 Task: Toggle the option "Notify me only if I have responded "Yes" or "Maybe".
Action: Mouse moved to (1036, 104)
Screenshot: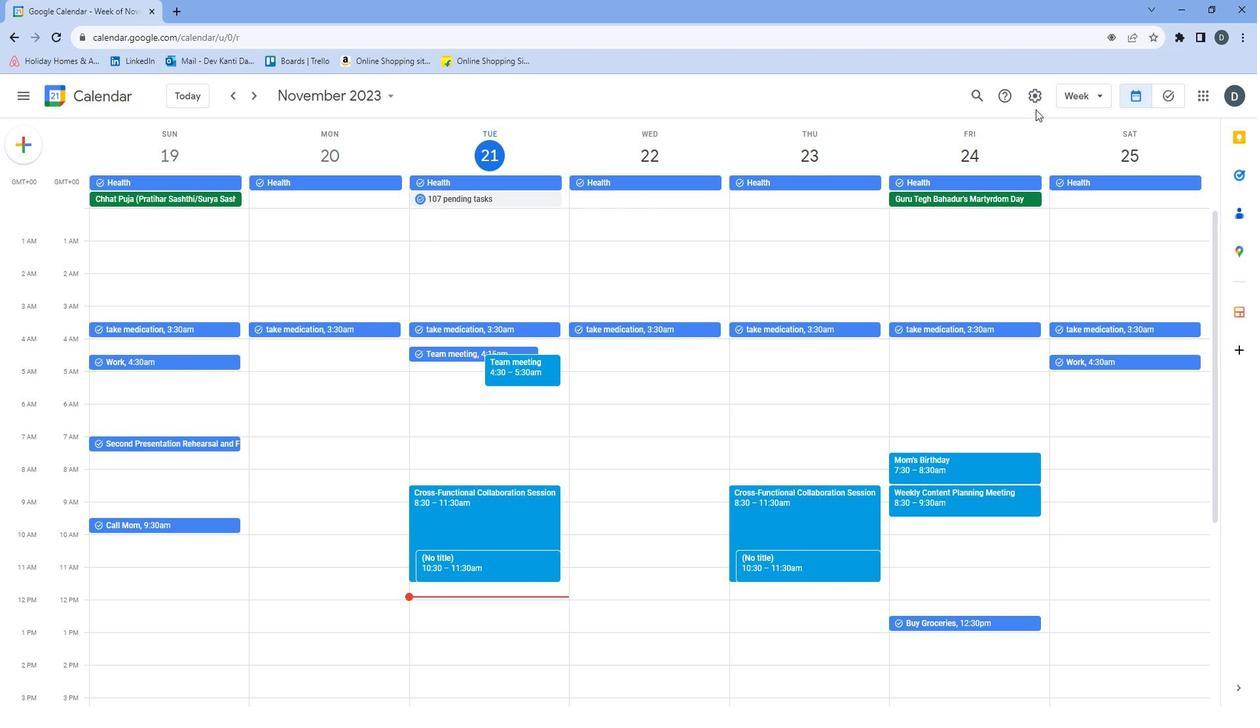 
Action: Mouse pressed left at (1036, 104)
Screenshot: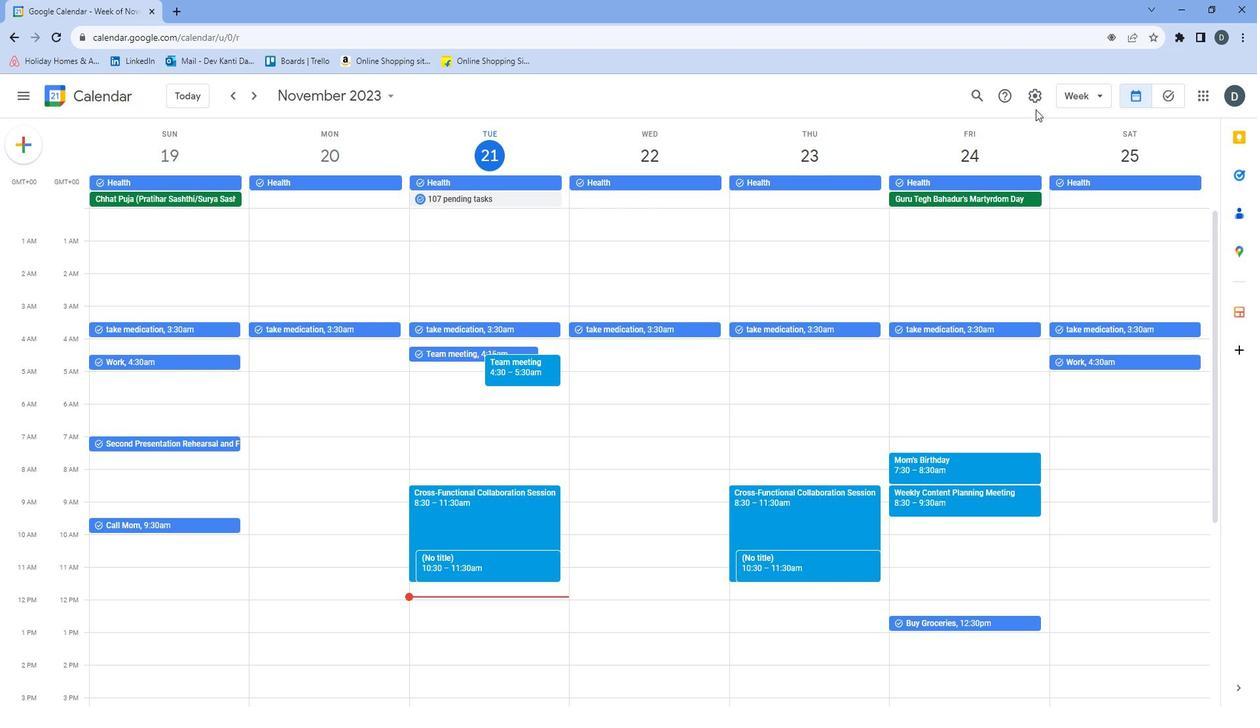 
Action: Mouse moved to (1053, 114)
Screenshot: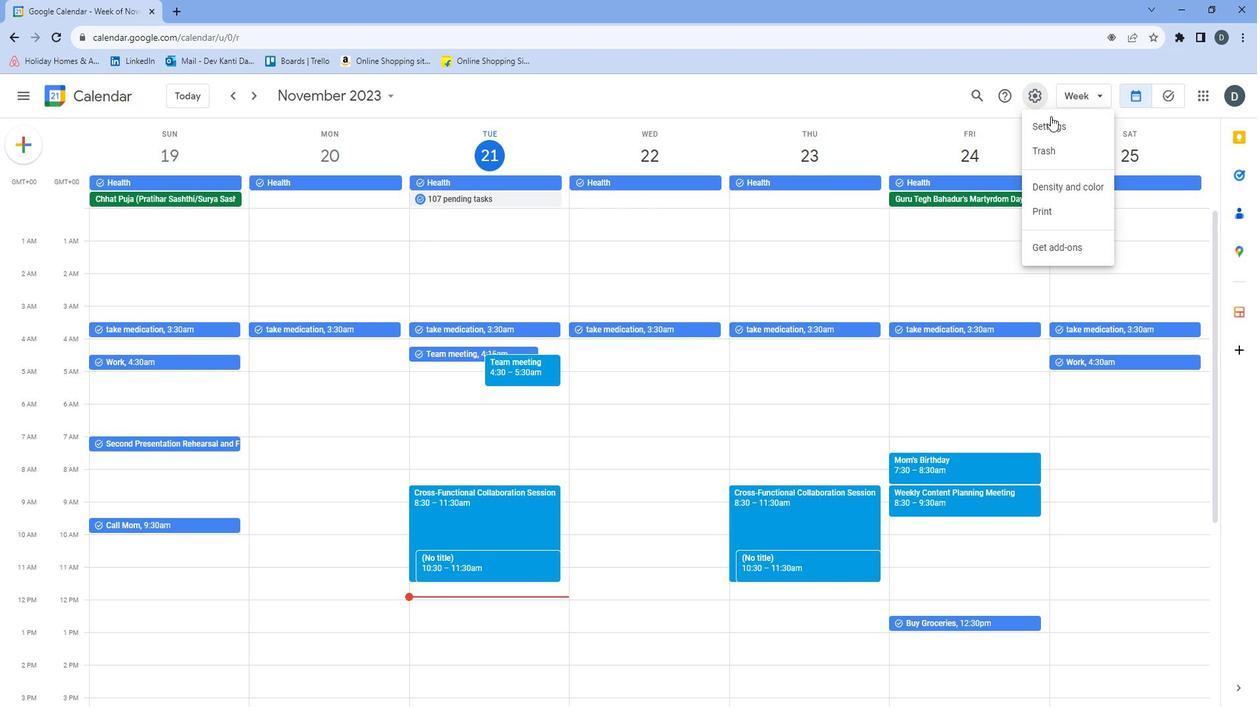 
Action: Mouse pressed left at (1053, 114)
Screenshot: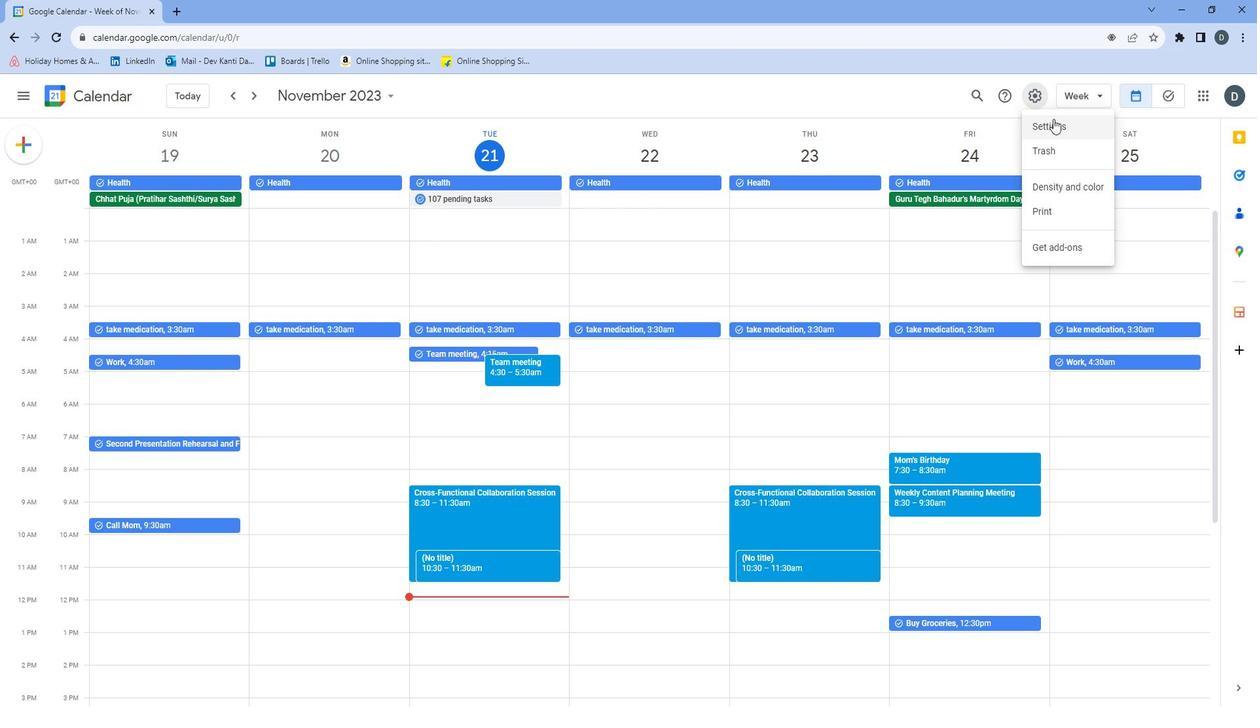 
Action: Mouse moved to (720, 284)
Screenshot: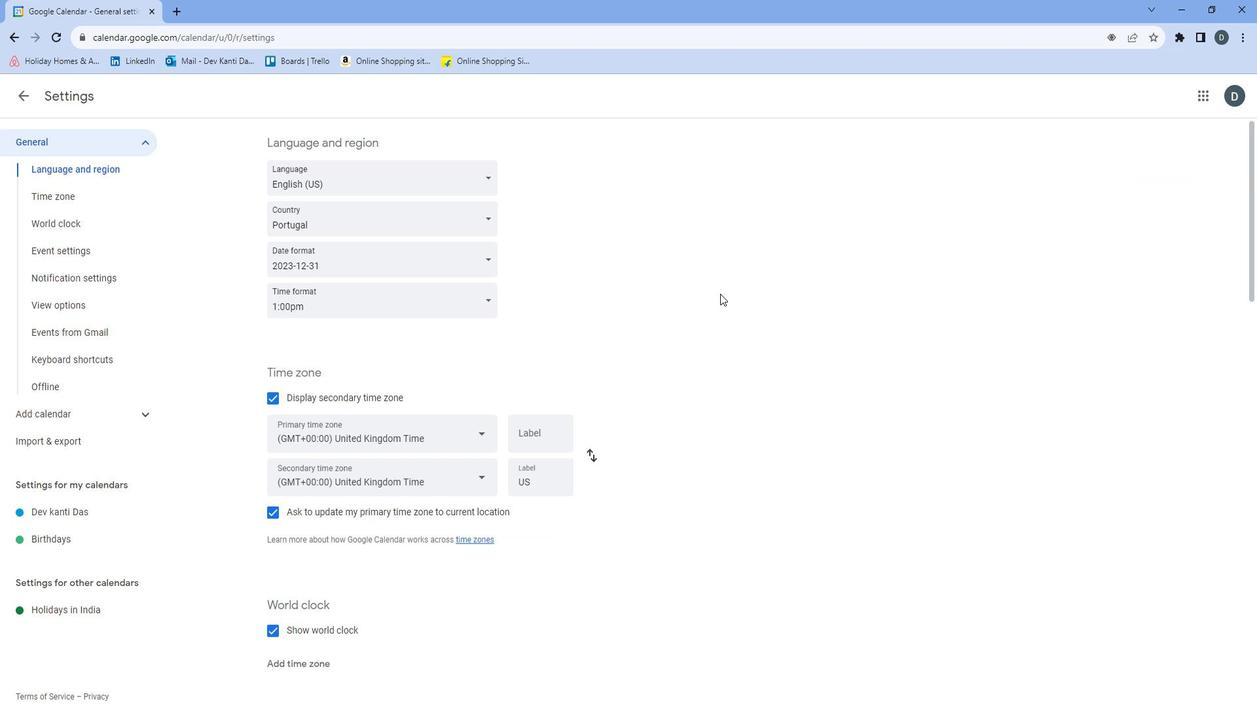 
Action: Mouse scrolled (720, 283) with delta (0, 0)
Screenshot: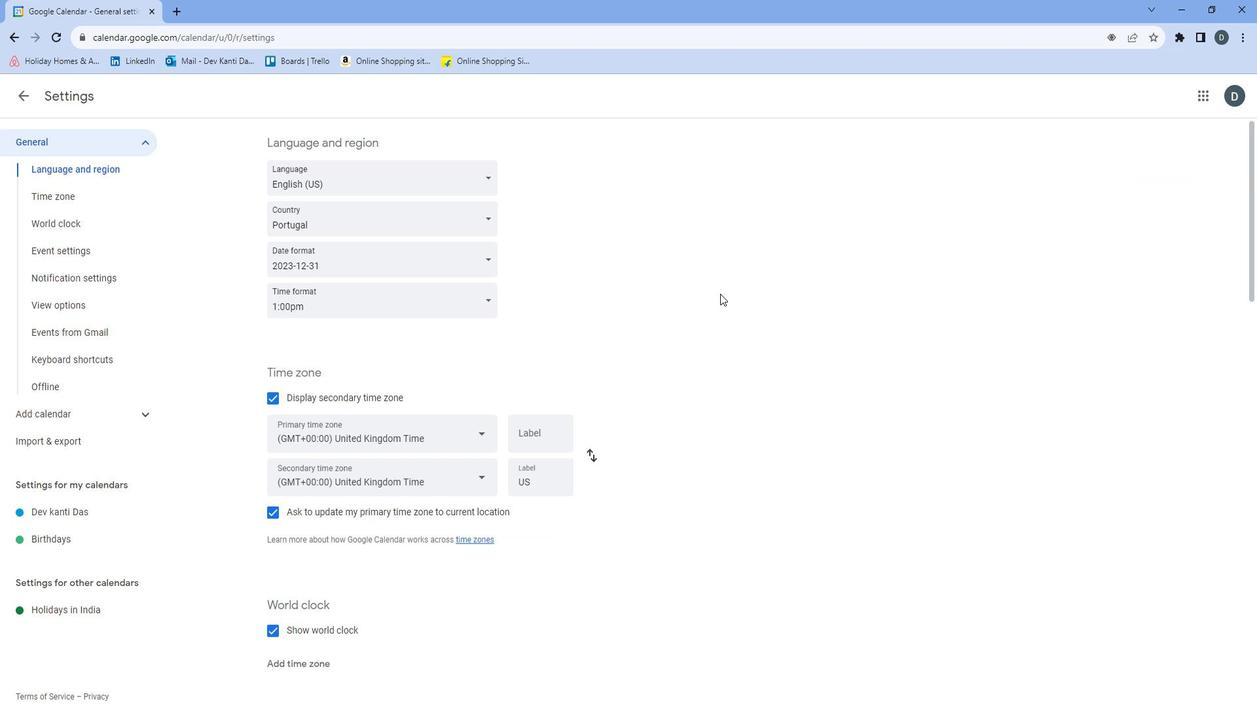 
Action: Mouse moved to (715, 300)
Screenshot: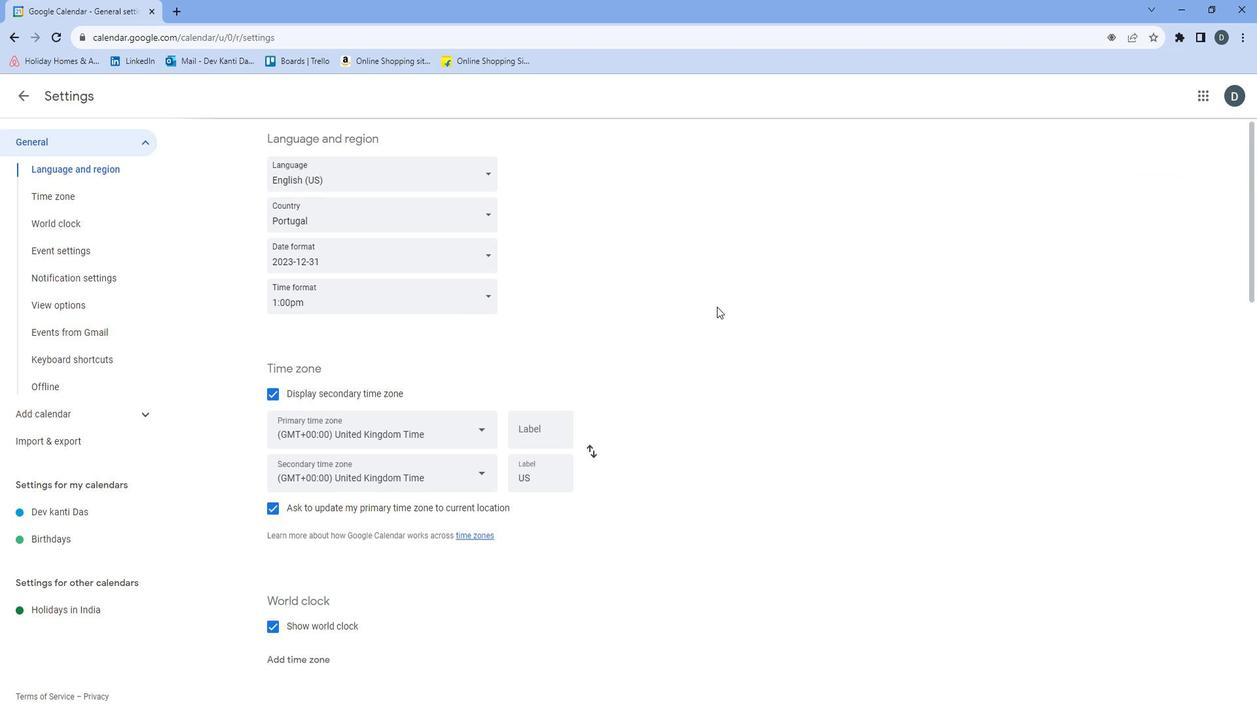 
Action: Mouse scrolled (715, 299) with delta (0, 0)
Screenshot: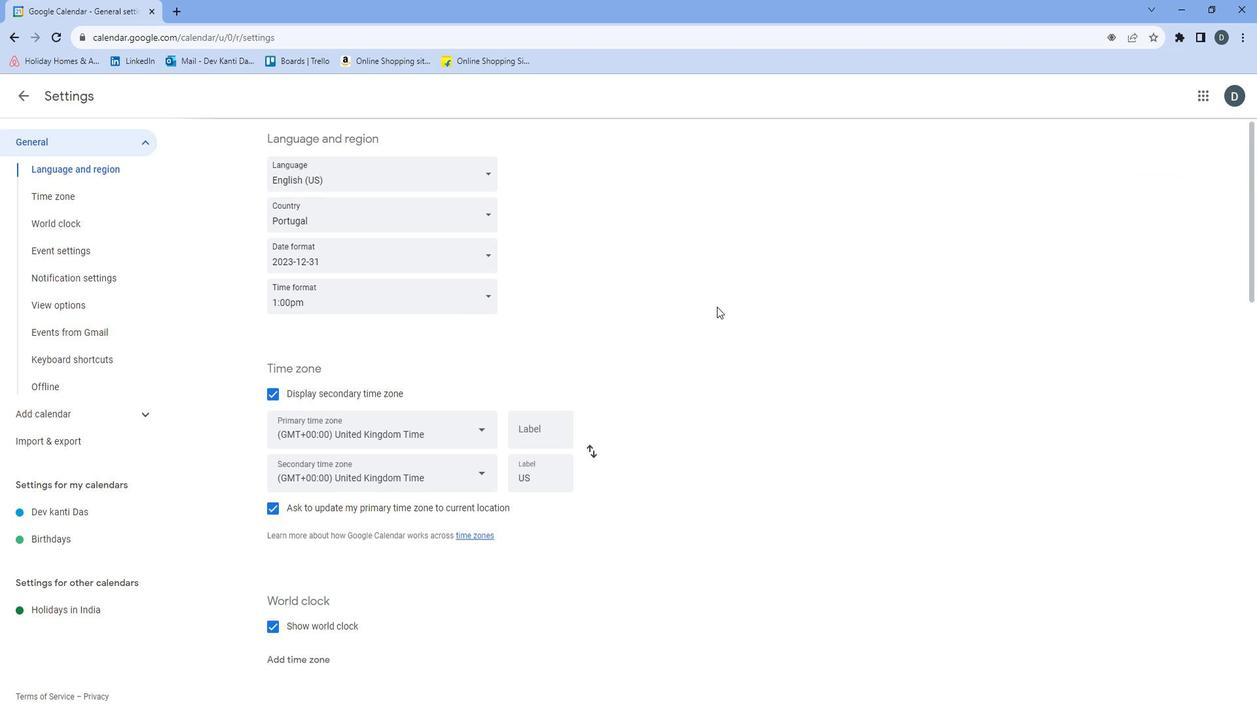 
Action: Mouse moved to (712, 305)
Screenshot: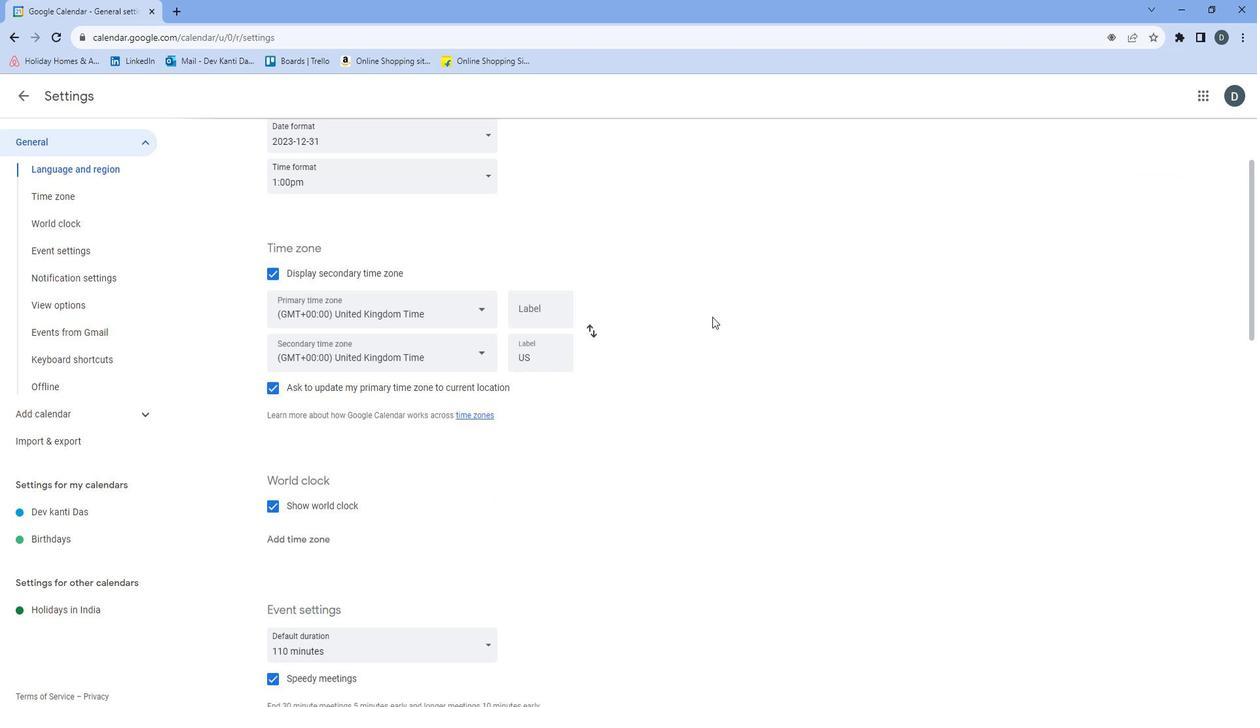 
Action: Mouse scrolled (712, 305) with delta (0, 0)
Screenshot: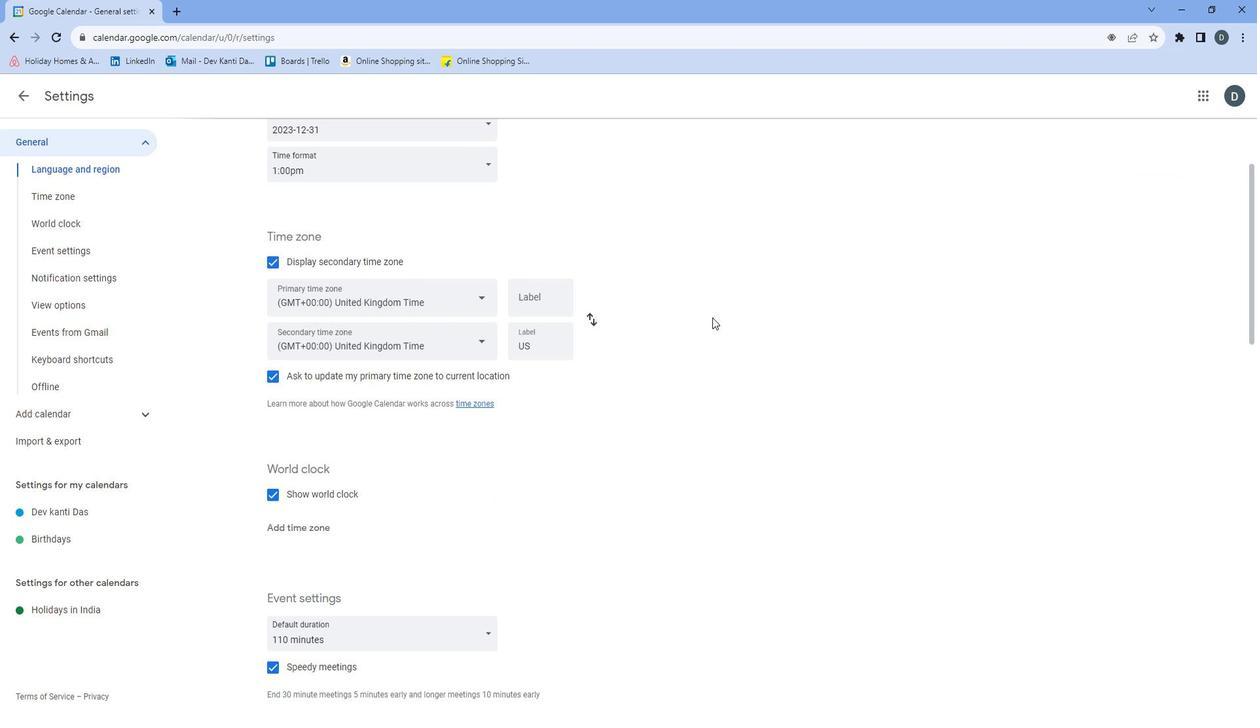 
Action: Mouse moved to (711, 306)
Screenshot: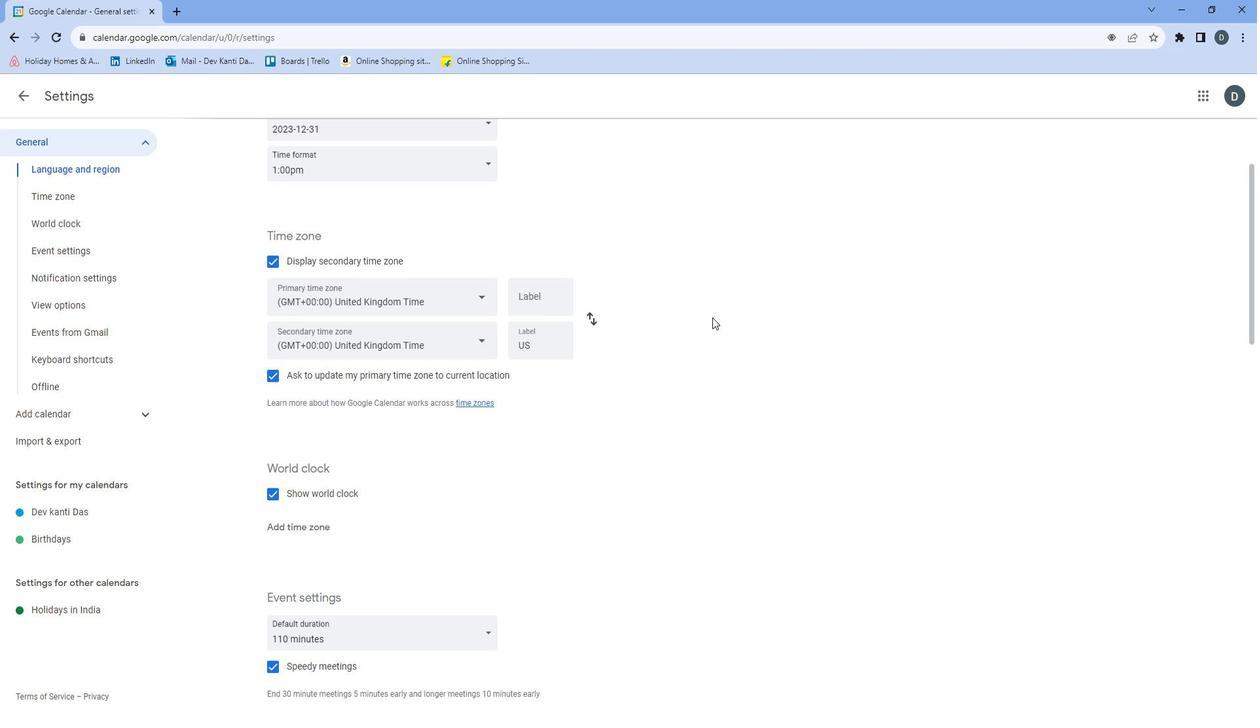 
Action: Mouse scrolled (711, 305) with delta (0, 0)
Screenshot: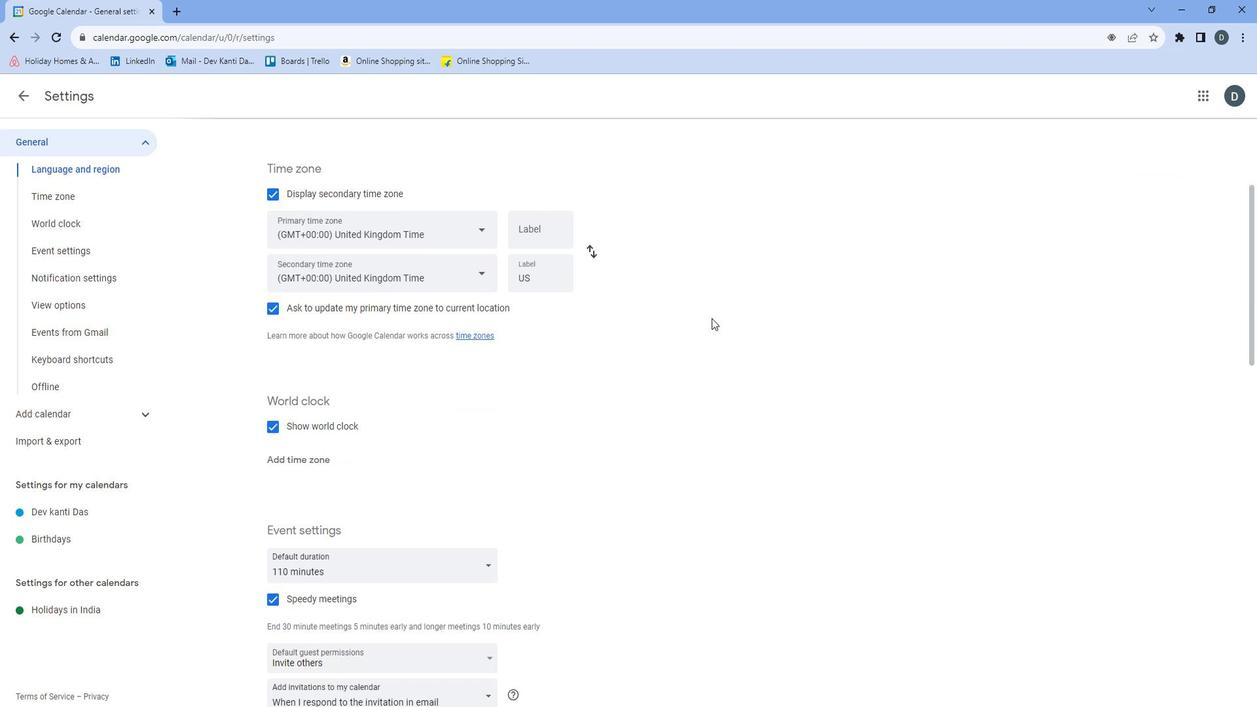 
Action: Mouse scrolled (711, 305) with delta (0, 0)
Screenshot: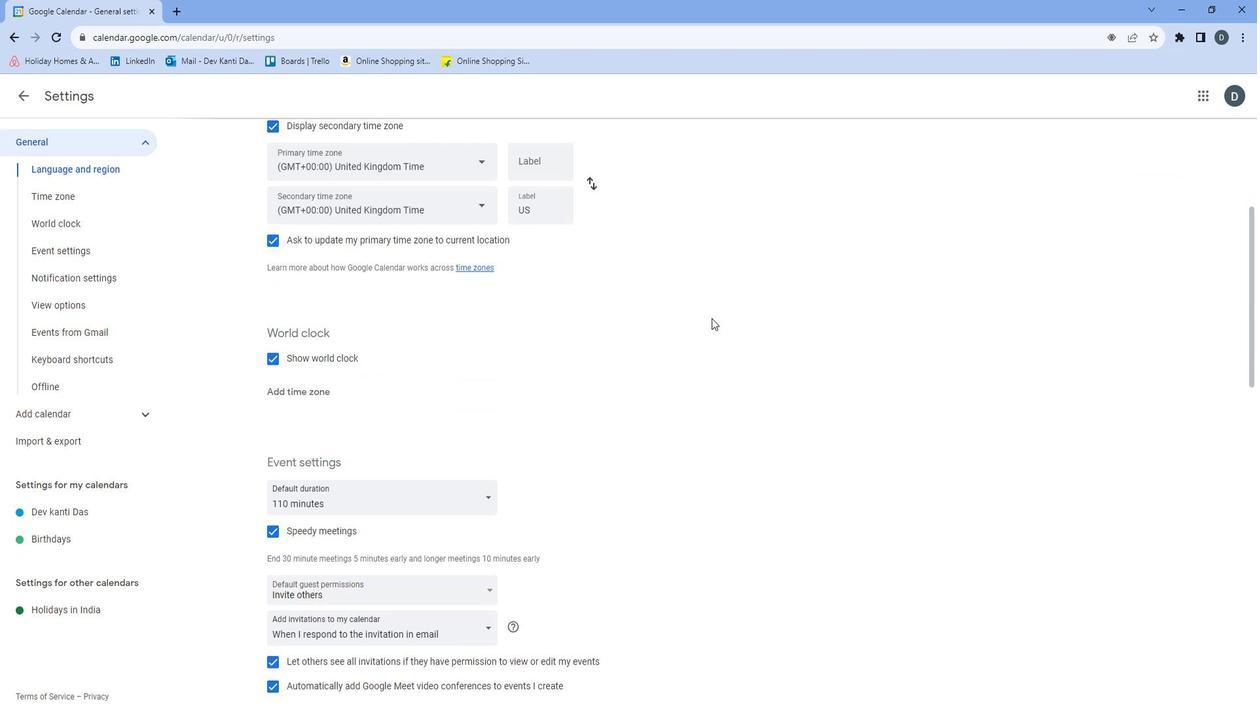 
Action: Mouse moved to (710, 310)
Screenshot: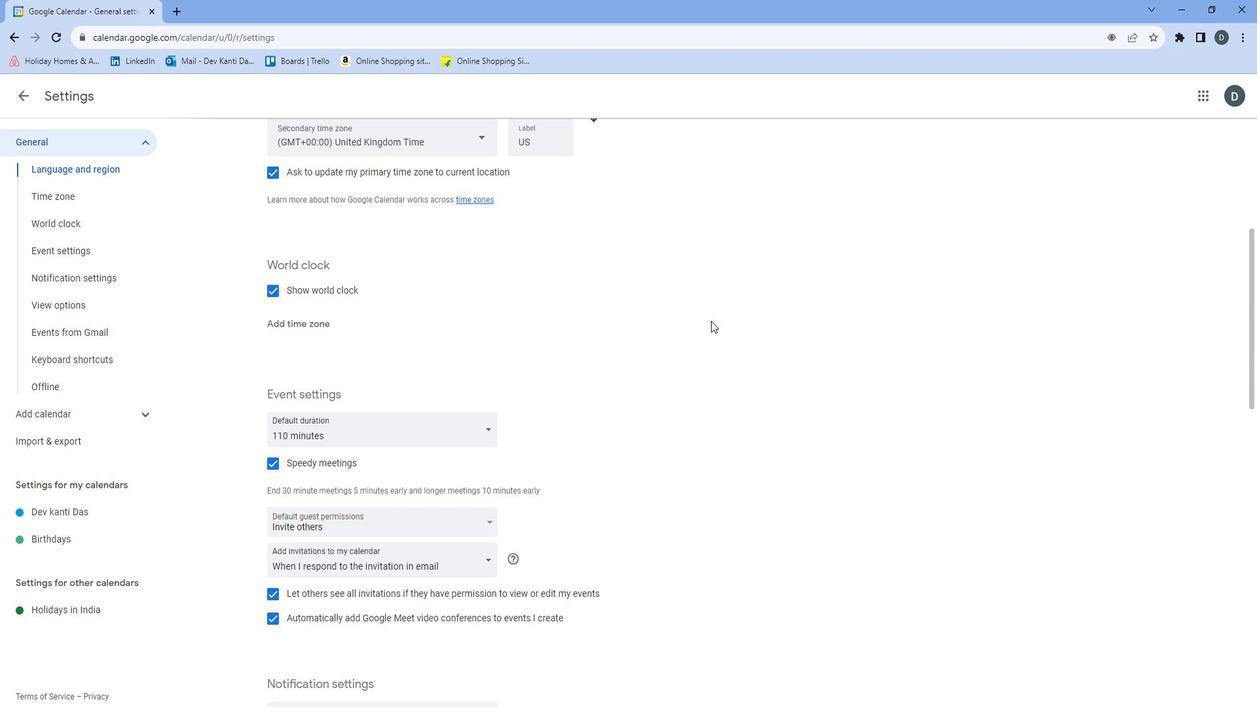 
Action: Mouse scrolled (710, 309) with delta (0, 0)
Screenshot: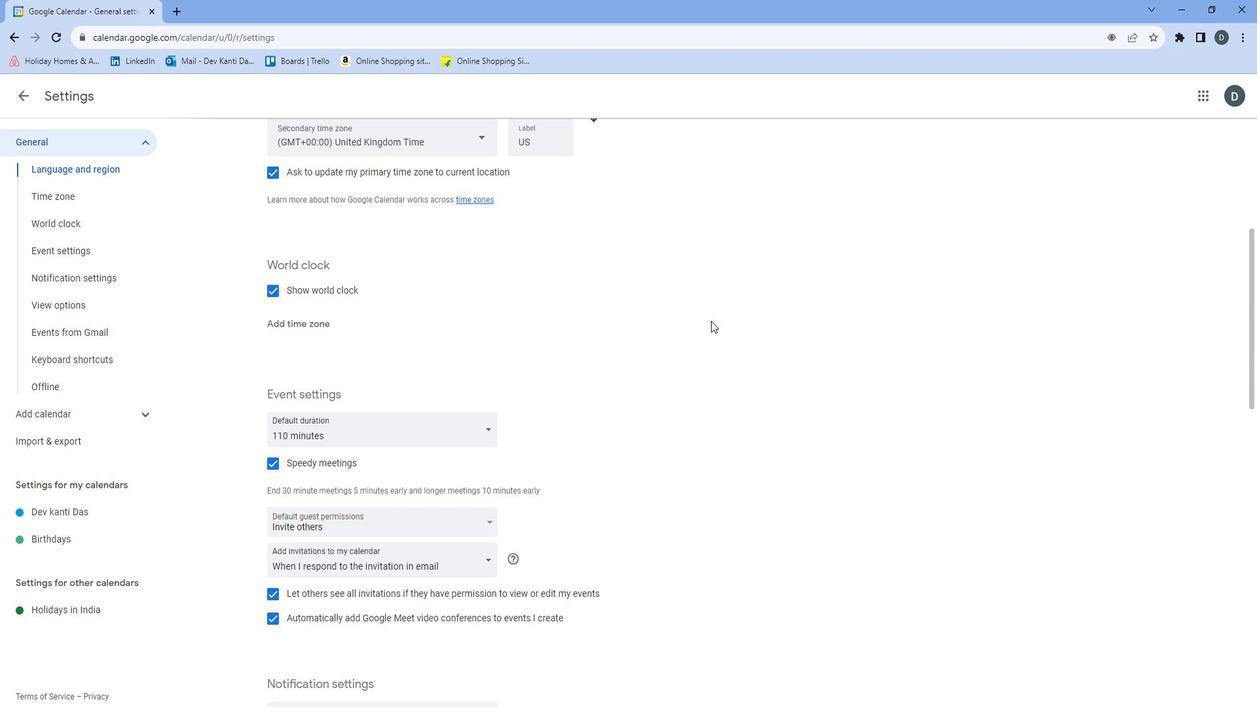 
Action: Mouse moved to (708, 313)
Screenshot: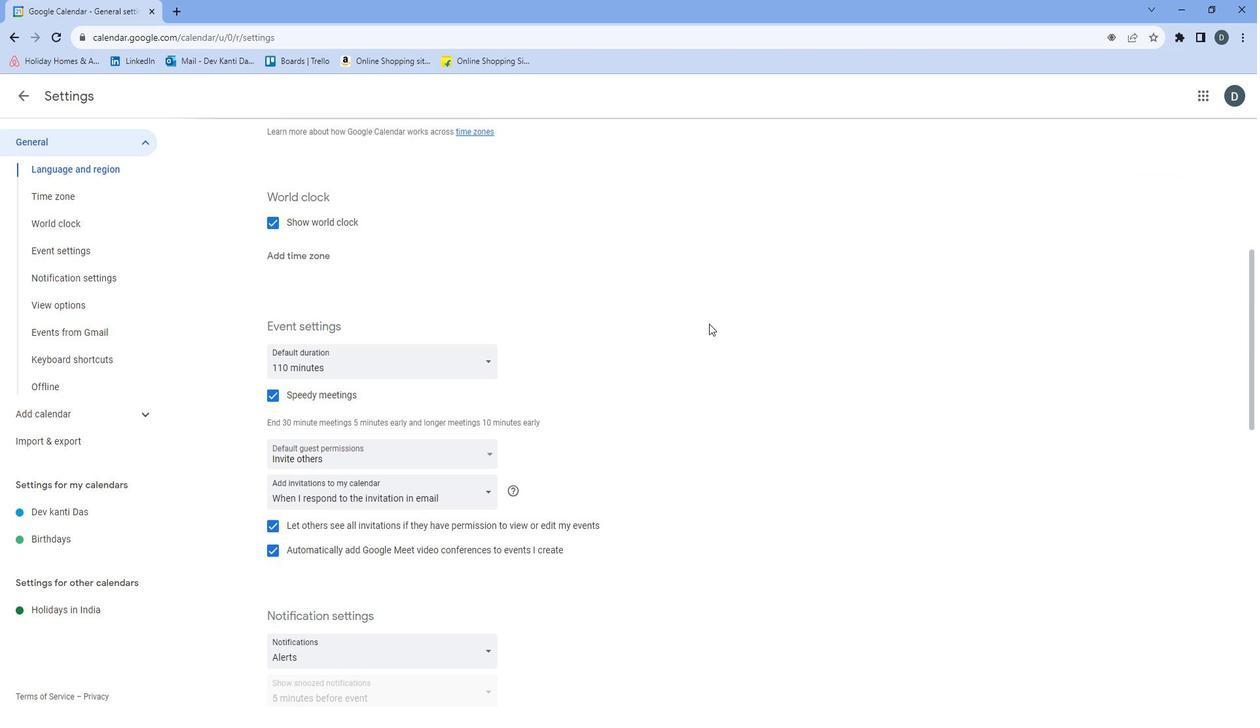 
Action: Mouse scrolled (708, 312) with delta (0, 0)
Screenshot: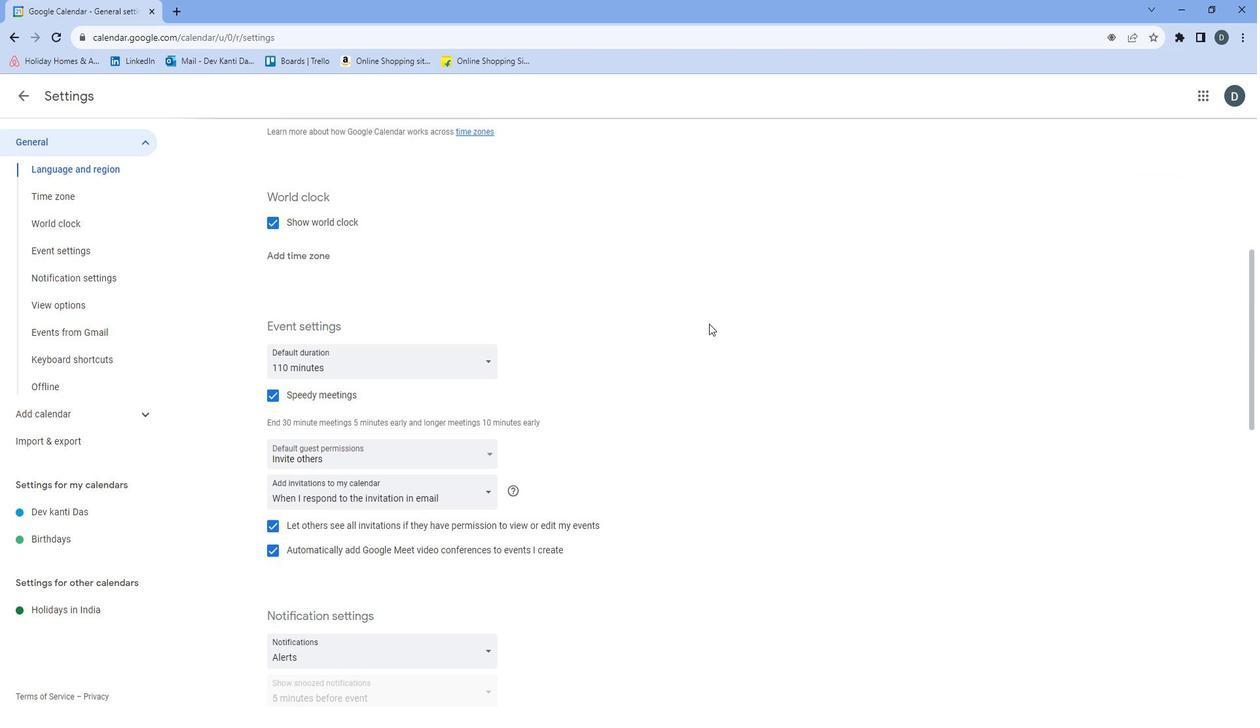 
Action: Mouse scrolled (708, 312) with delta (0, 0)
Screenshot: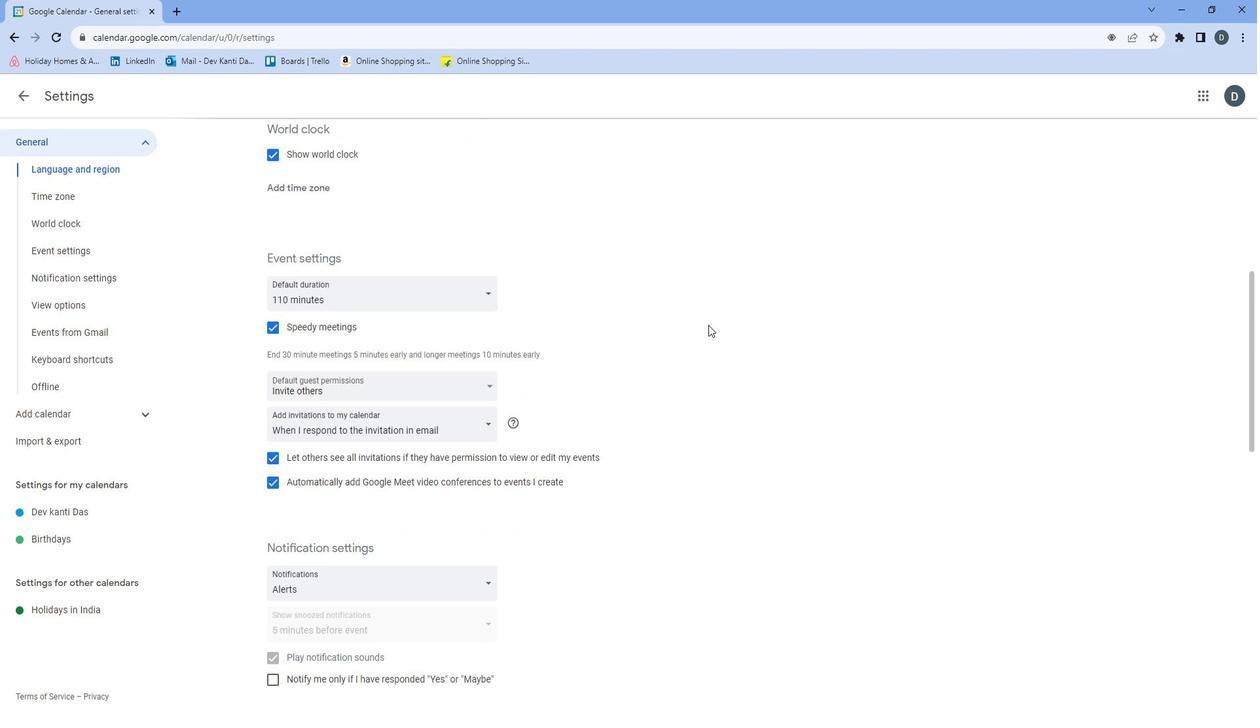 
Action: Mouse scrolled (708, 312) with delta (0, 0)
Screenshot: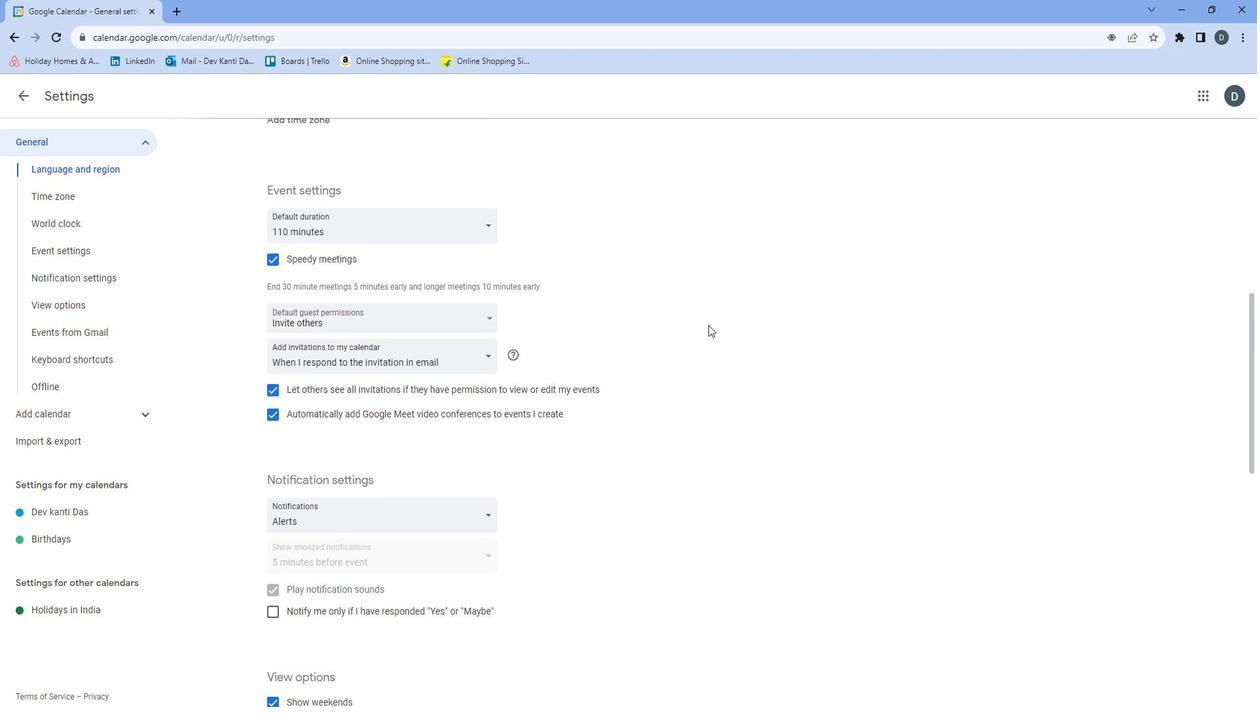 
Action: Mouse moved to (274, 528)
Screenshot: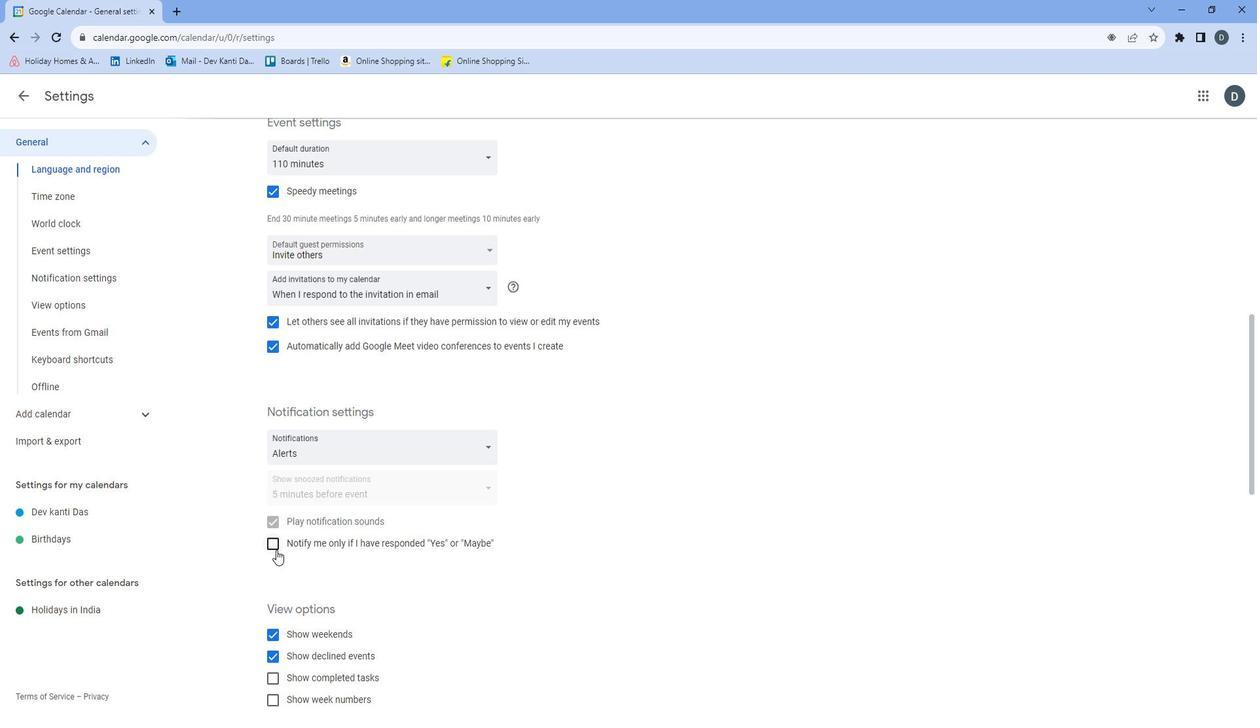 
Action: Mouse pressed left at (274, 528)
Screenshot: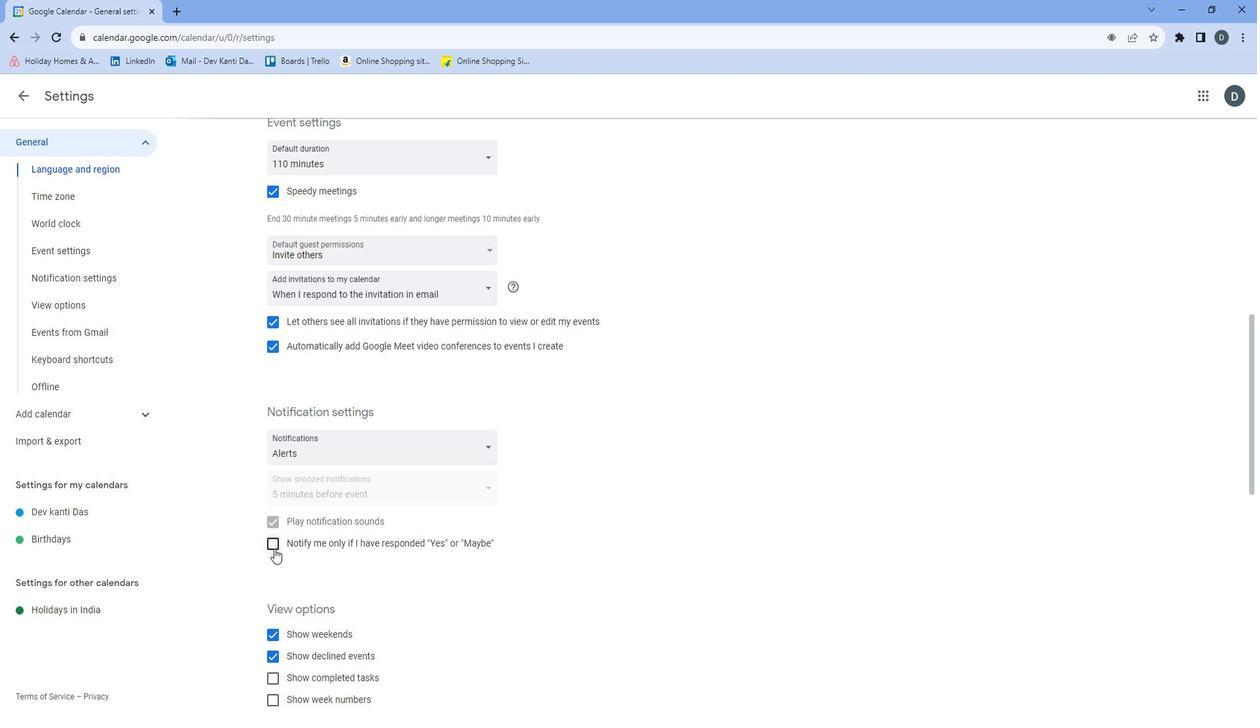
Action: Mouse moved to (294, 544)
Screenshot: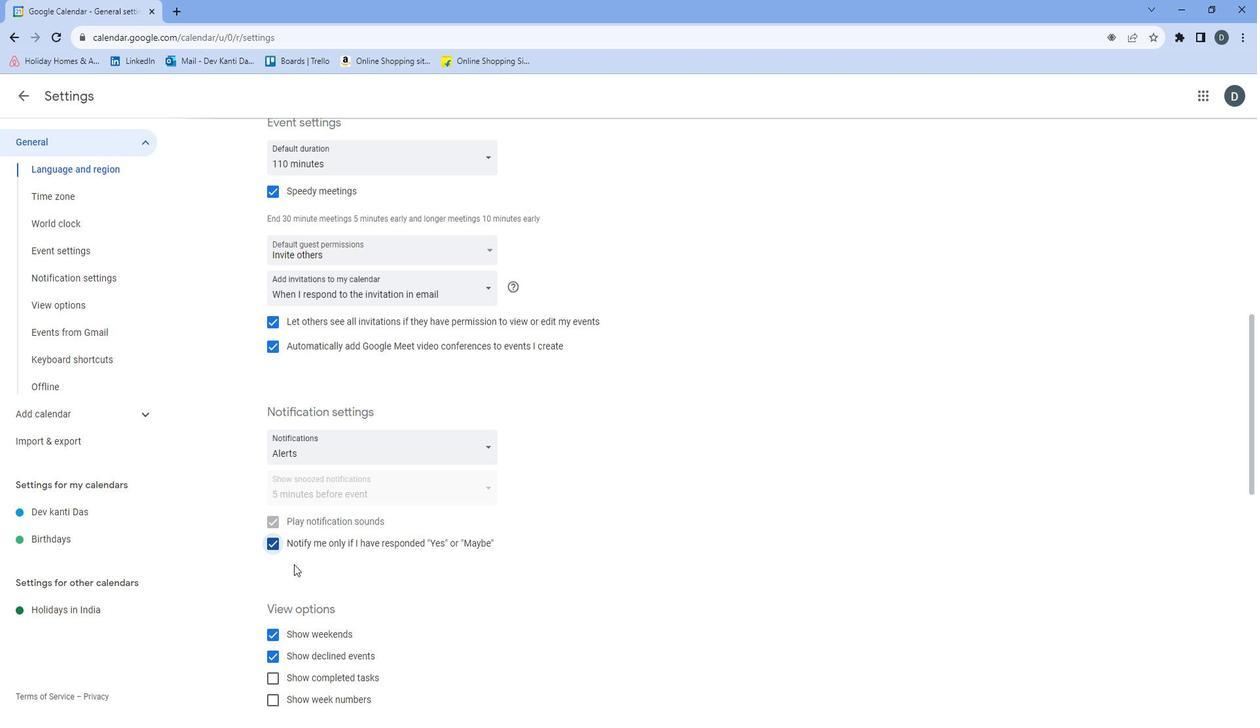 
